 Task: Send the file type HTML.
Action: Mouse moved to (44, 89)
Screenshot: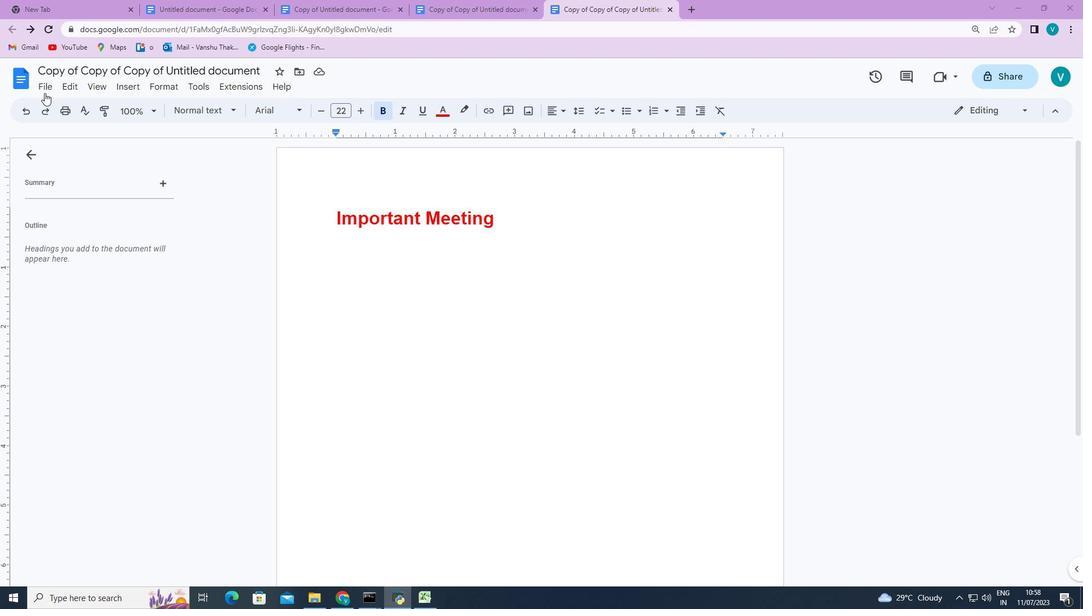 
Action: Mouse pressed left at (44, 89)
Screenshot: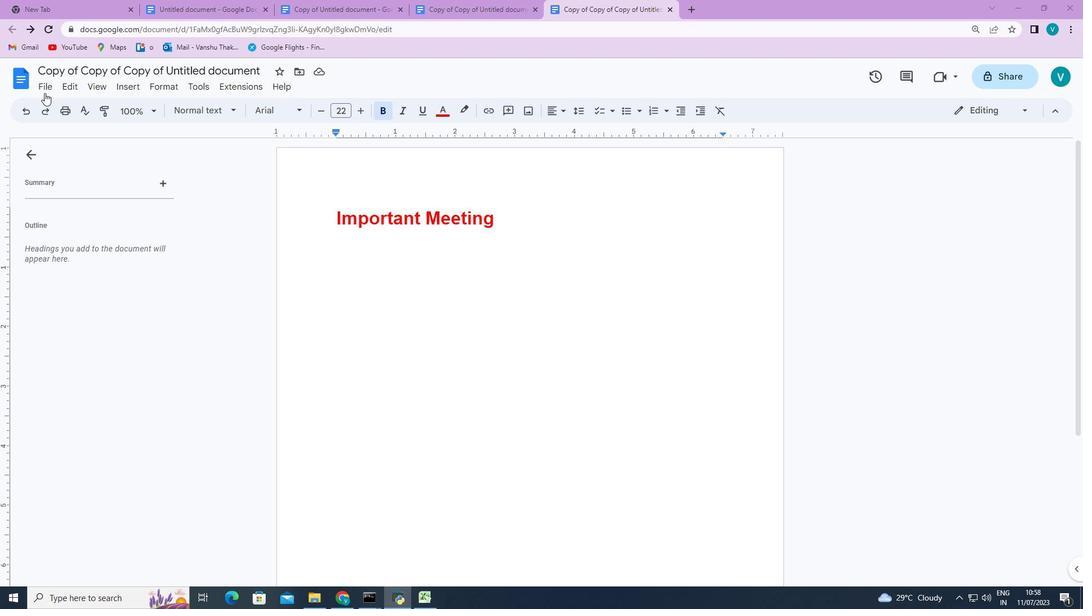 
Action: Mouse moved to (259, 197)
Screenshot: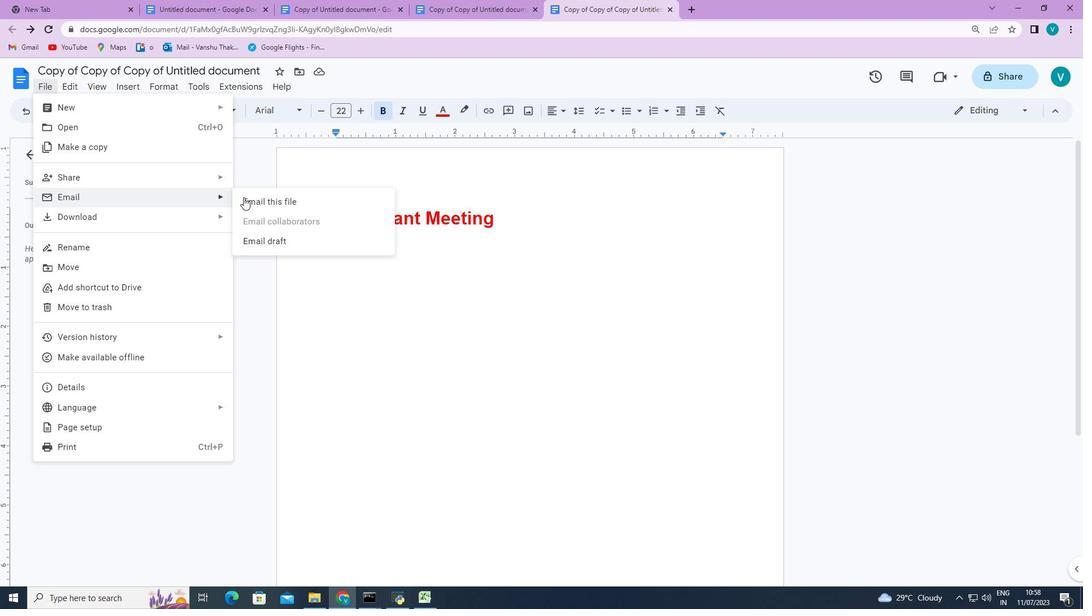 
Action: Mouse pressed left at (259, 197)
Screenshot: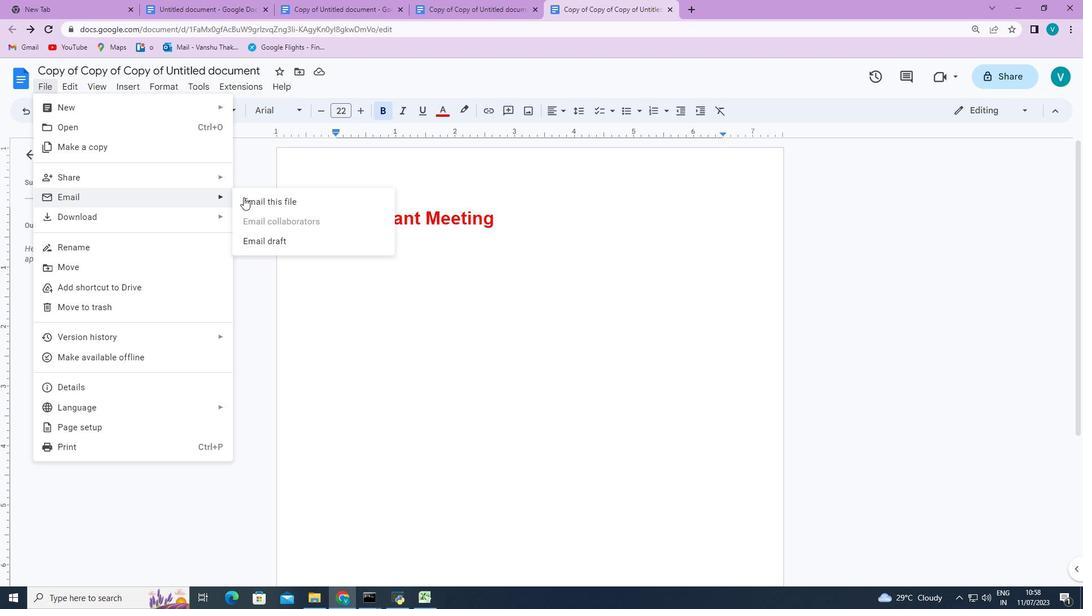
Action: Mouse moved to (461, 431)
Screenshot: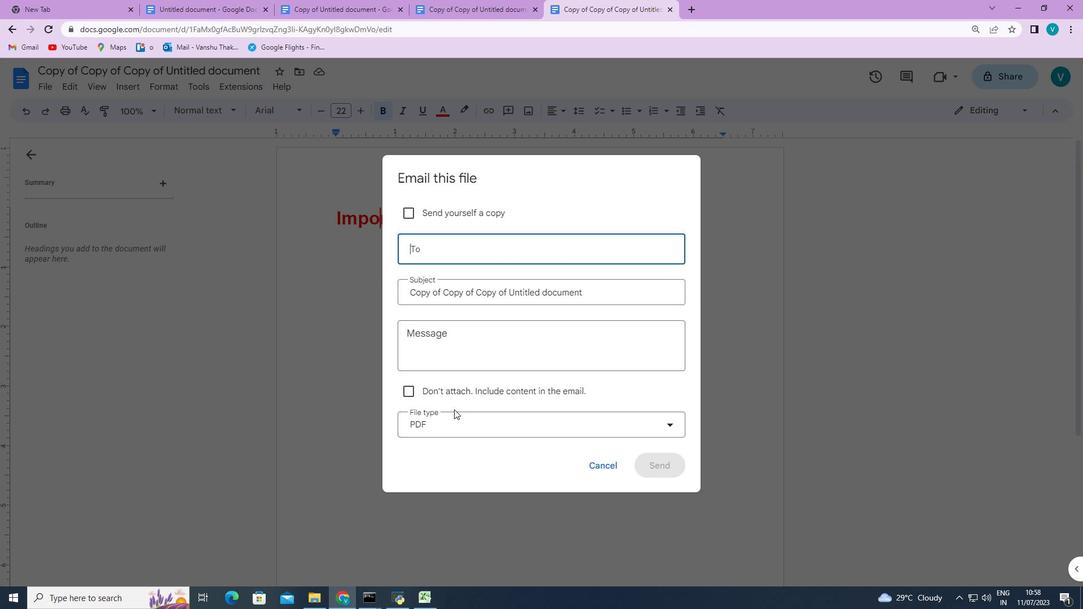 
Action: Mouse pressed left at (461, 431)
Screenshot: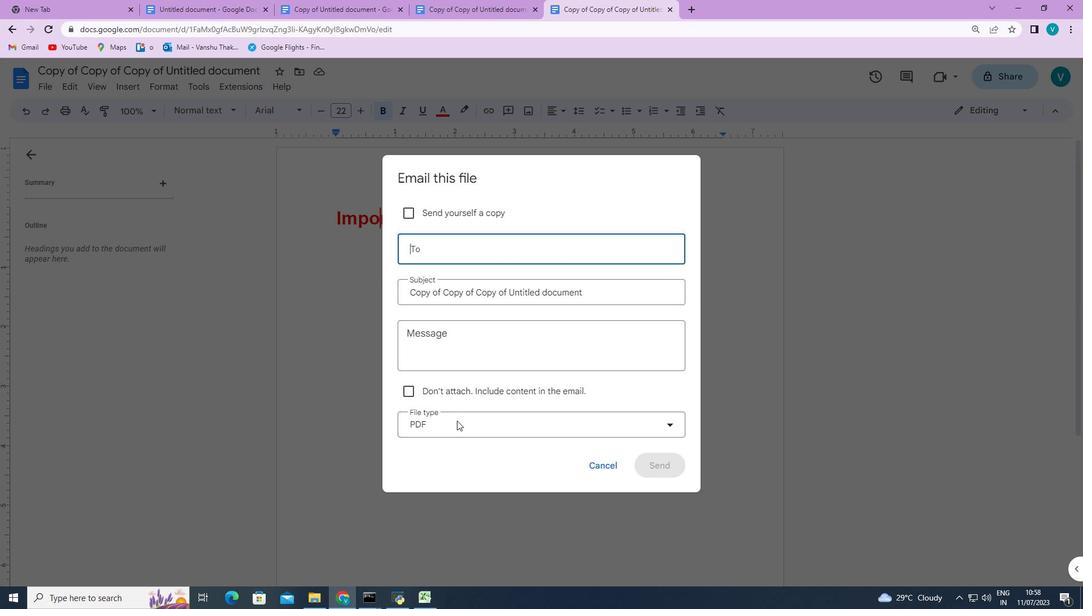 
Action: Mouse moved to (452, 508)
Screenshot: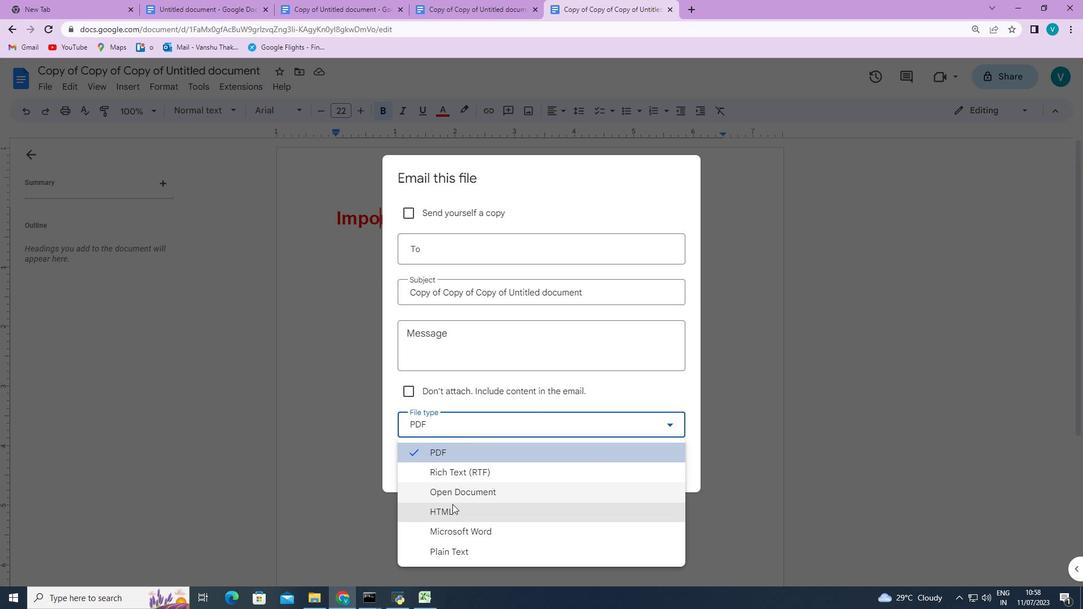 
Action: Mouse pressed left at (452, 508)
Screenshot: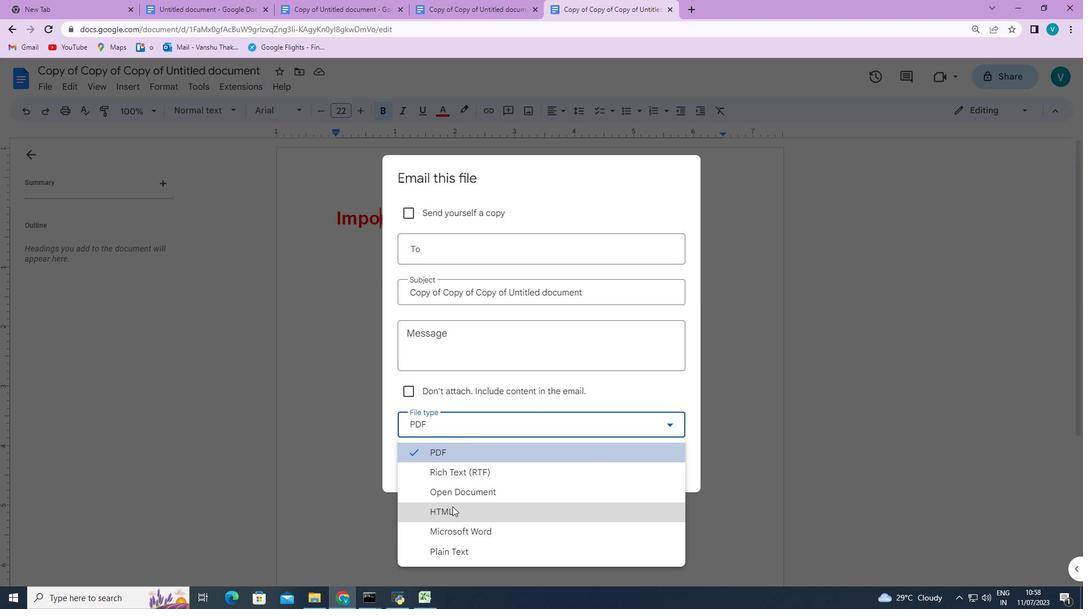 
Action: Mouse moved to (487, 261)
Screenshot: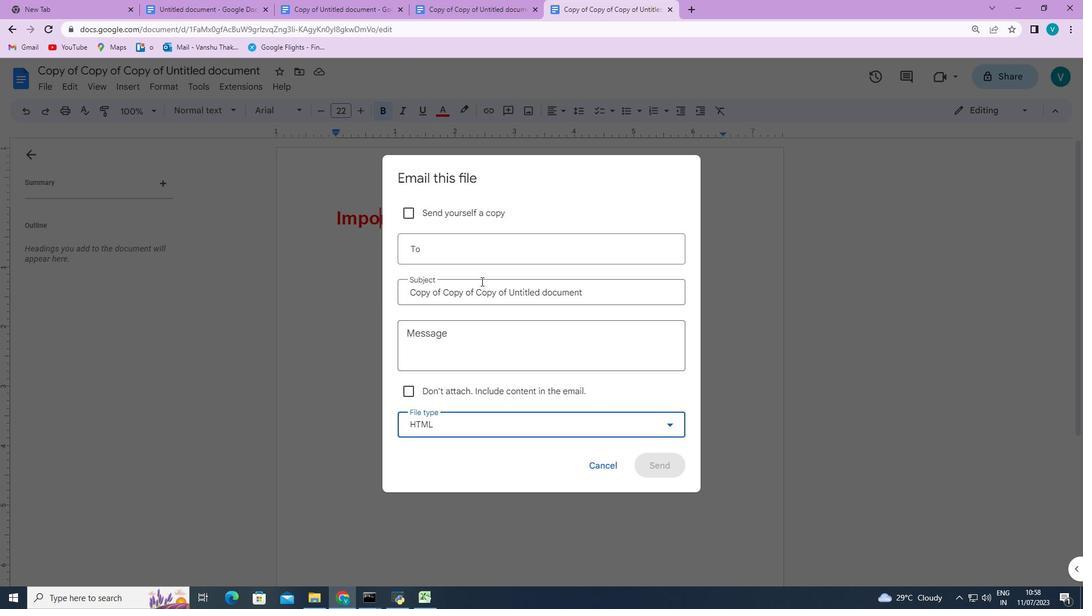
Action: Mouse pressed left at (487, 261)
Screenshot: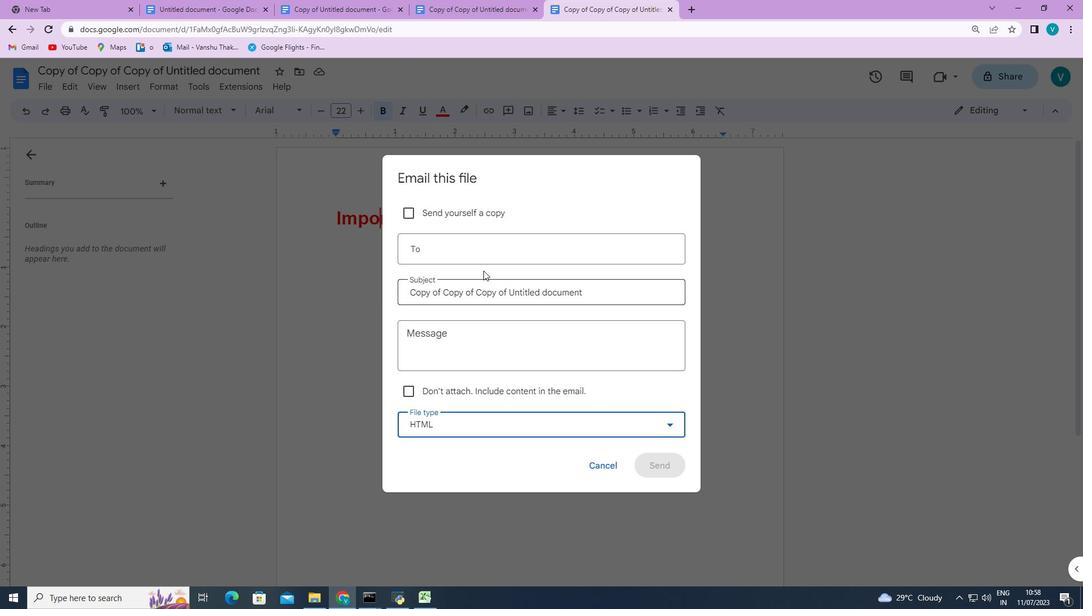 
Action: Mouse moved to (480, 281)
Screenshot: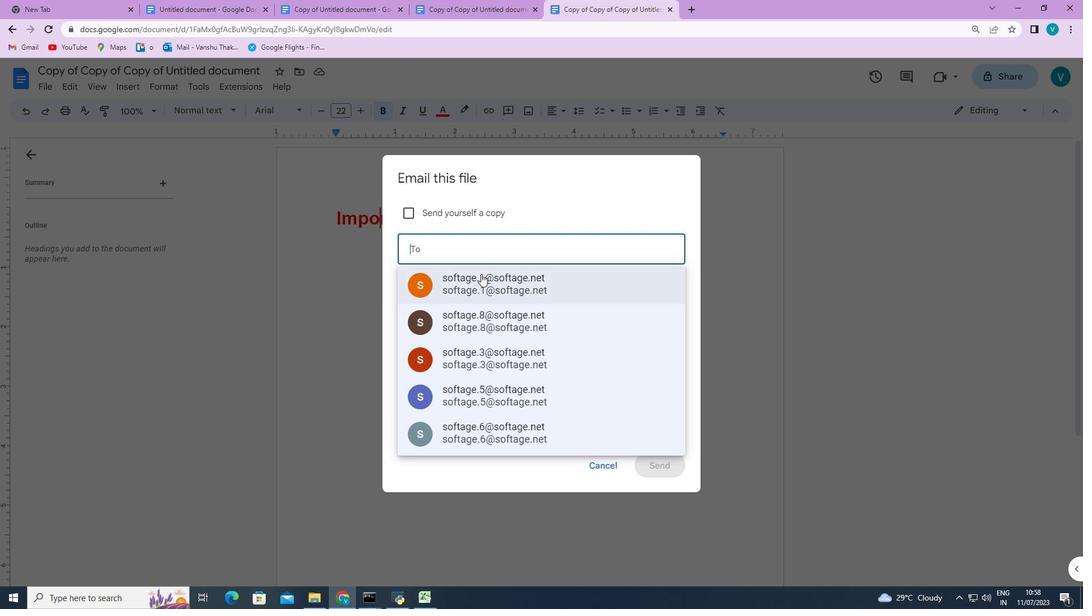 
Action: Mouse pressed left at (480, 281)
Screenshot: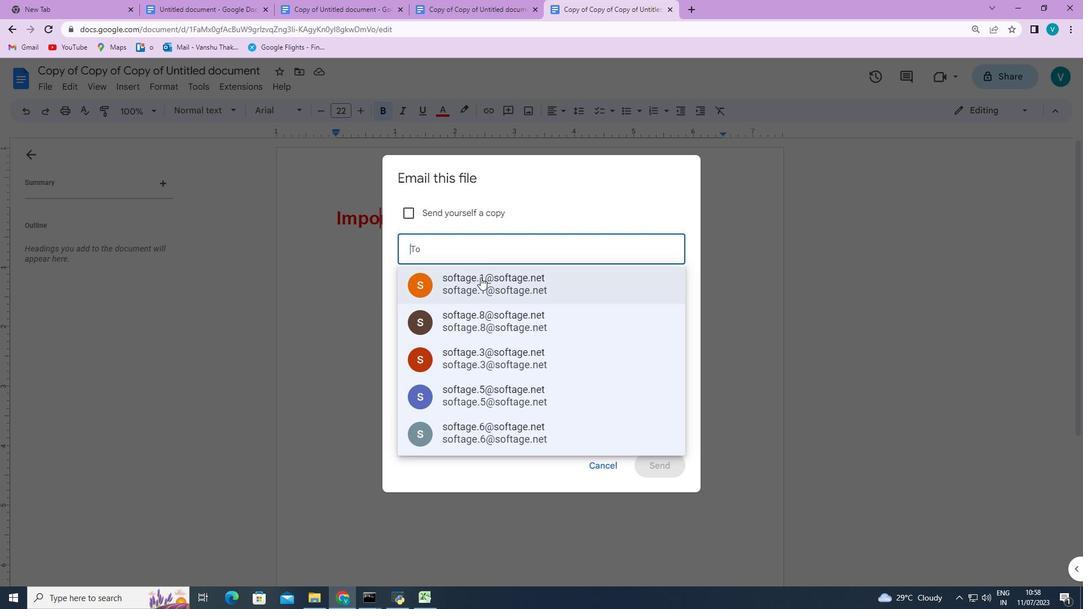 
Action: Mouse moved to (652, 469)
Screenshot: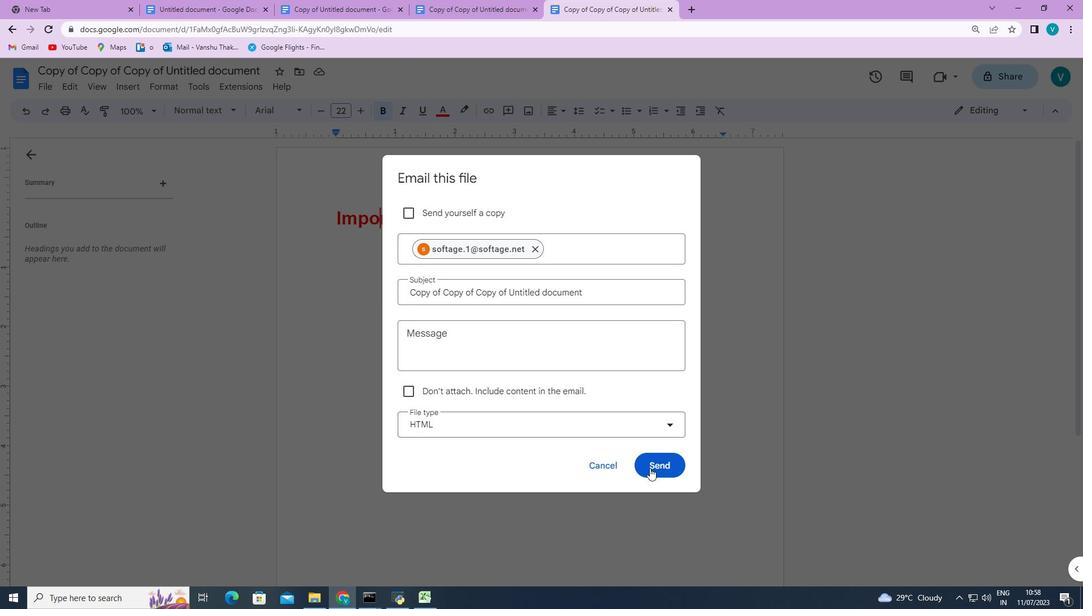 
Action: Mouse pressed left at (652, 469)
Screenshot: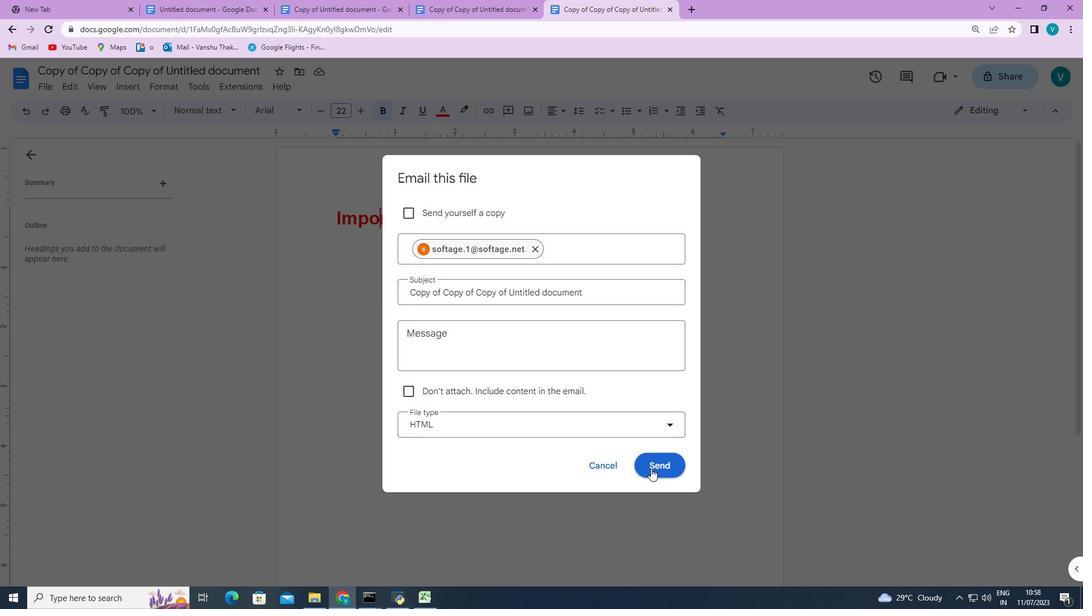 
Action: Mouse moved to (652, 469)
Screenshot: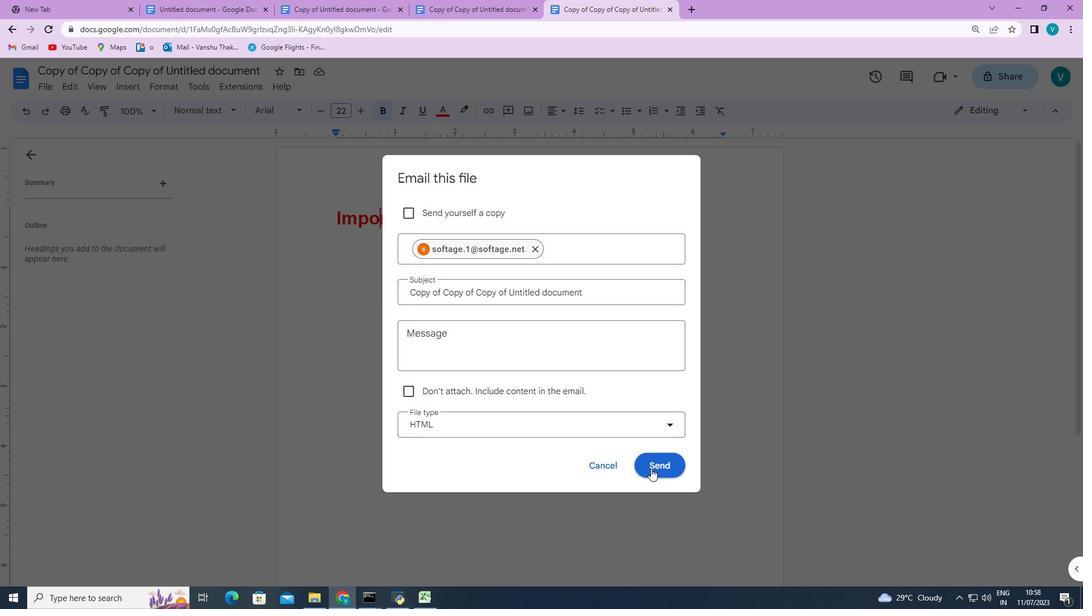 
